 Task: Change the profileâs public visibility to on.
Action: Mouse moved to (798, 110)
Screenshot: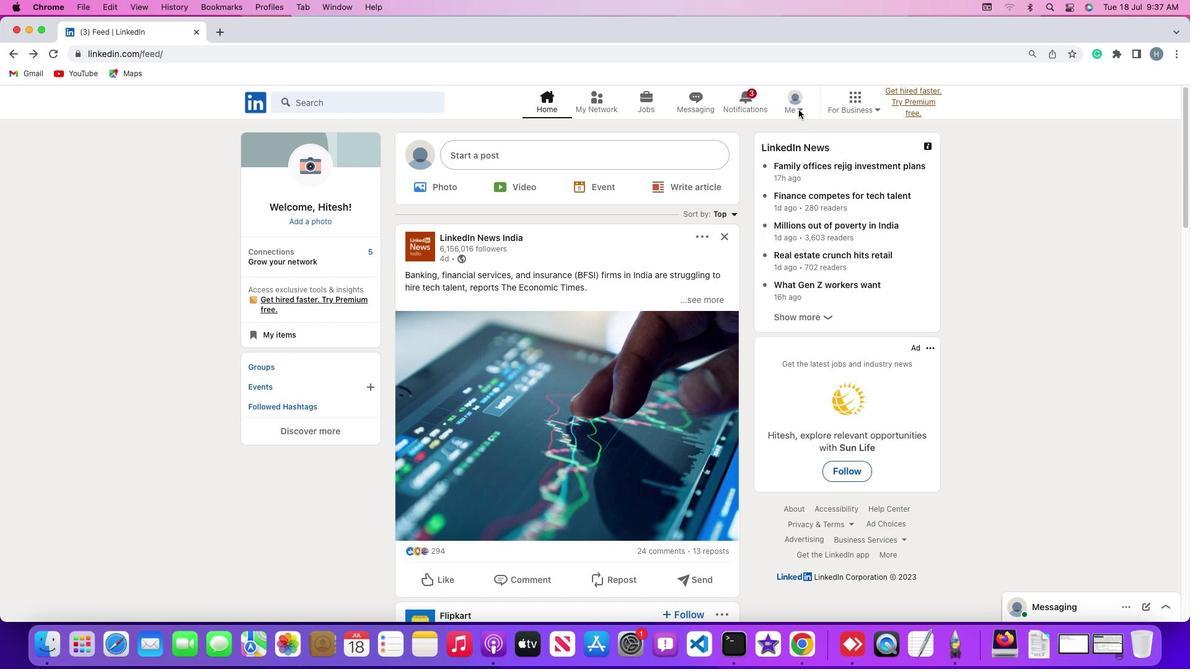 
Action: Mouse pressed left at (798, 110)
Screenshot: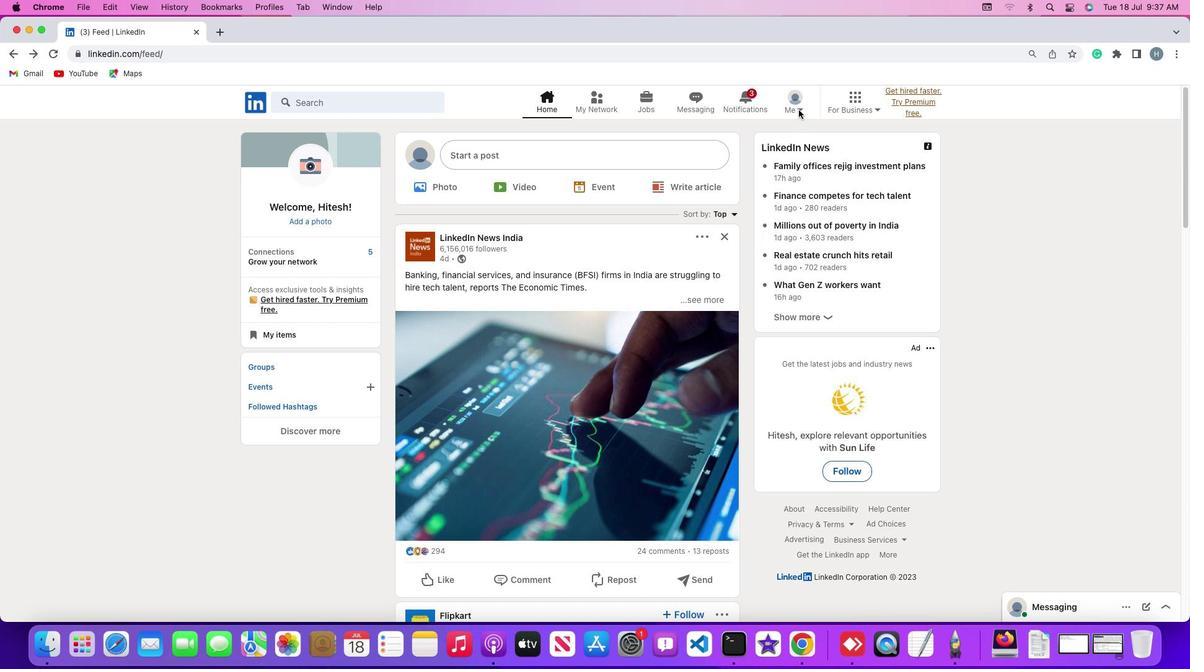 
Action: Mouse pressed left at (798, 110)
Screenshot: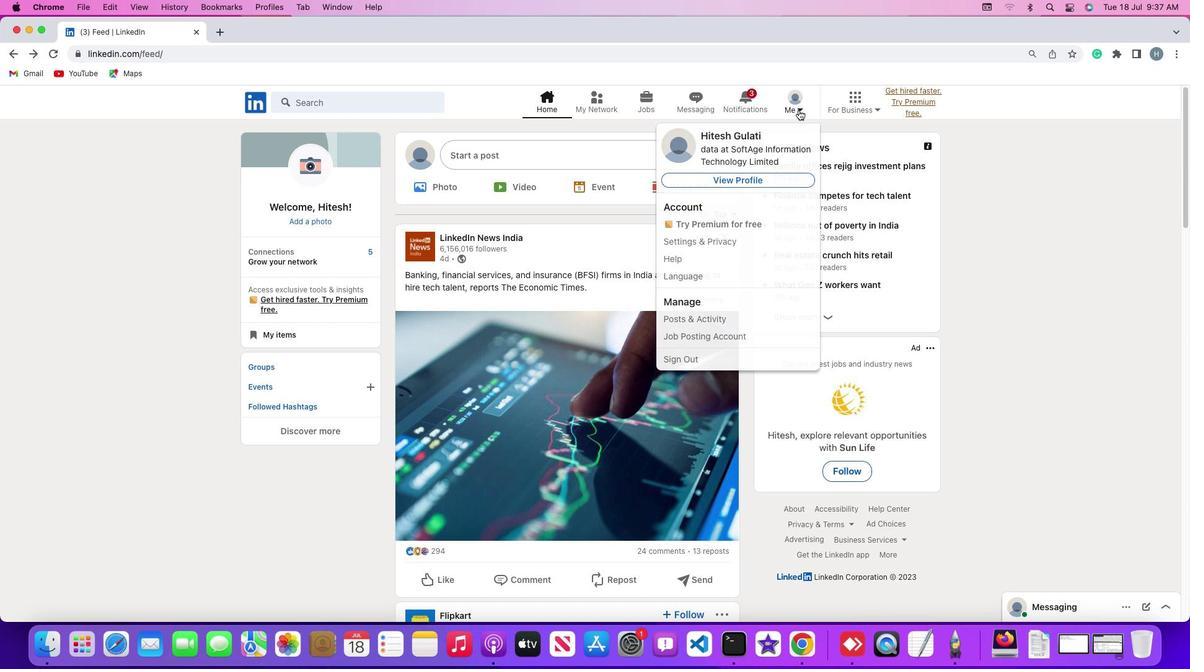 
Action: Mouse moved to (798, 109)
Screenshot: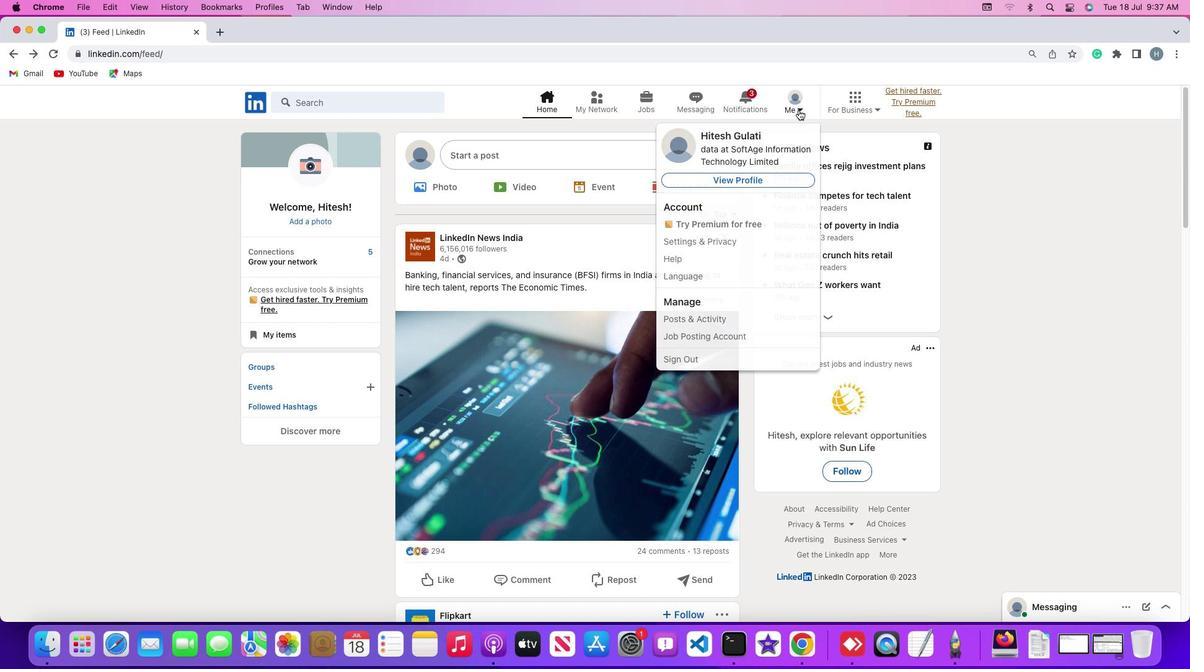 
Action: Mouse pressed left at (798, 109)
Screenshot: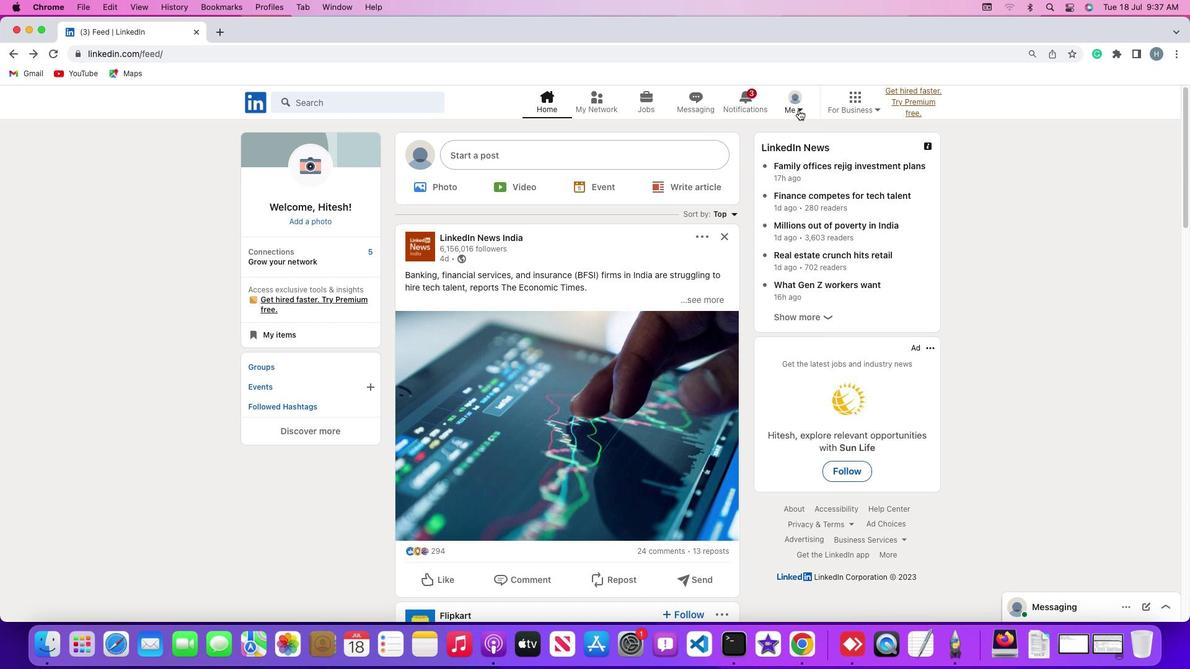 
Action: Mouse moved to (720, 239)
Screenshot: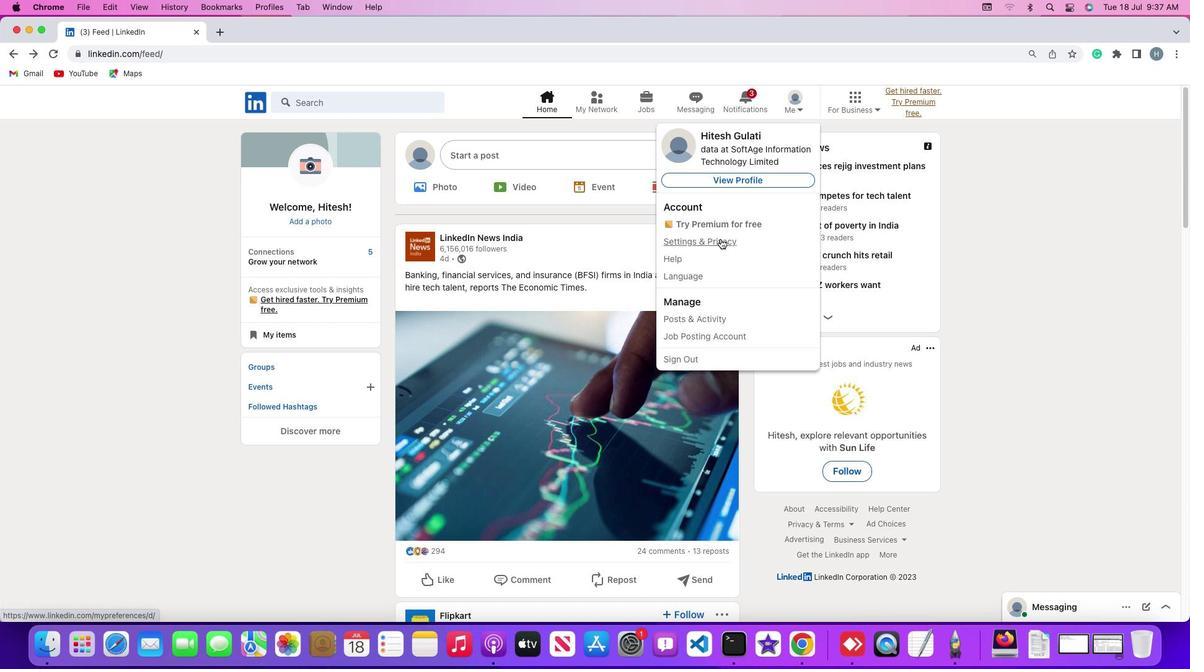 
Action: Mouse pressed left at (720, 239)
Screenshot: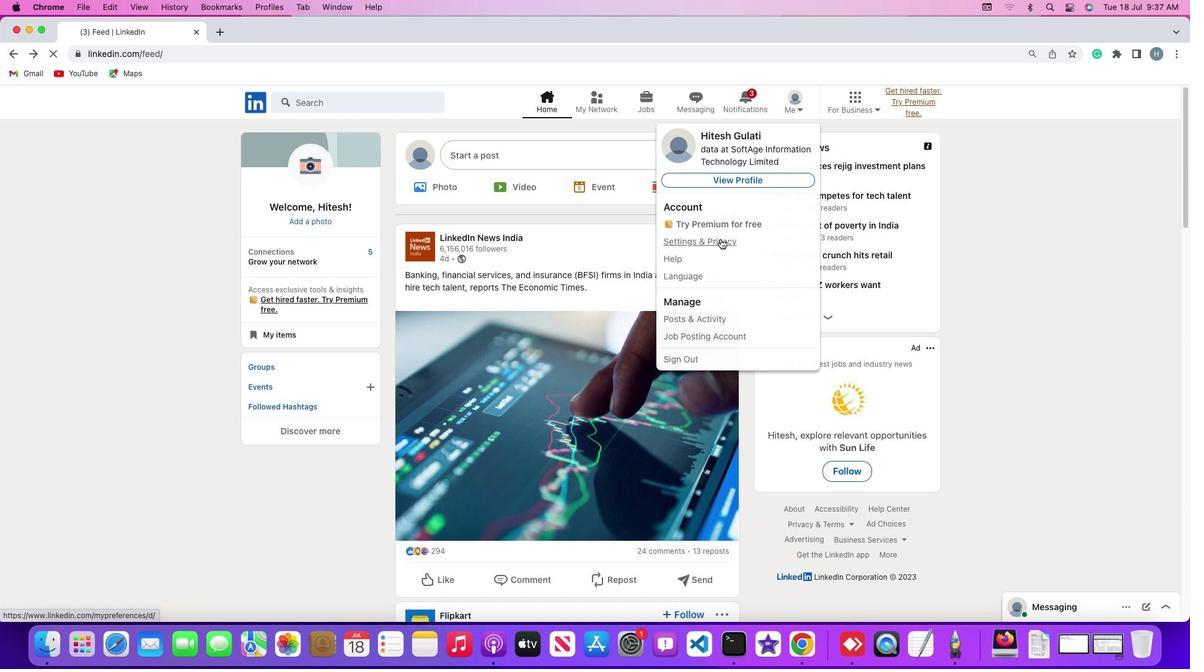 
Action: Mouse moved to (76, 283)
Screenshot: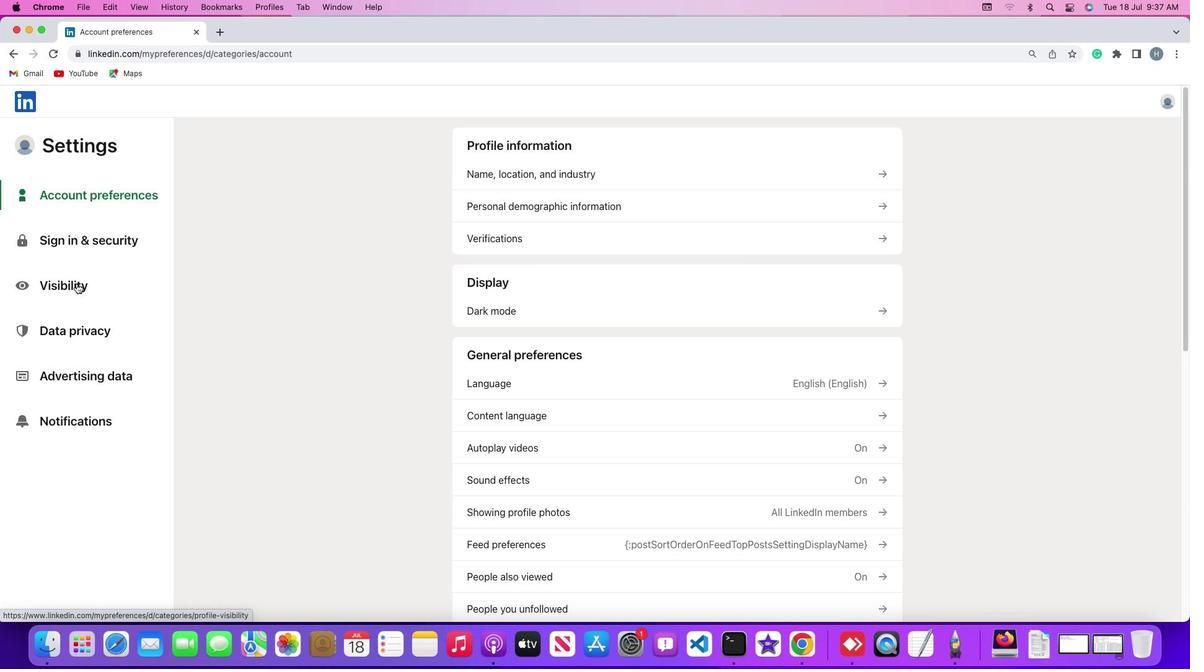 
Action: Mouse pressed left at (76, 283)
Screenshot: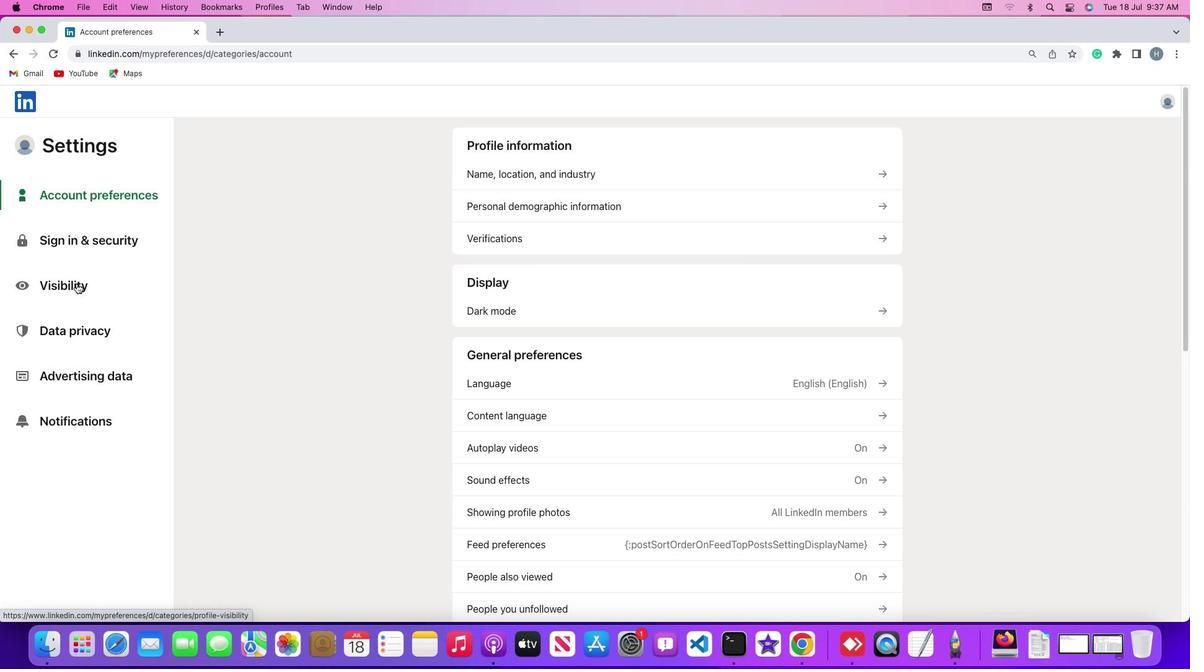 
Action: Mouse pressed left at (76, 283)
Screenshot: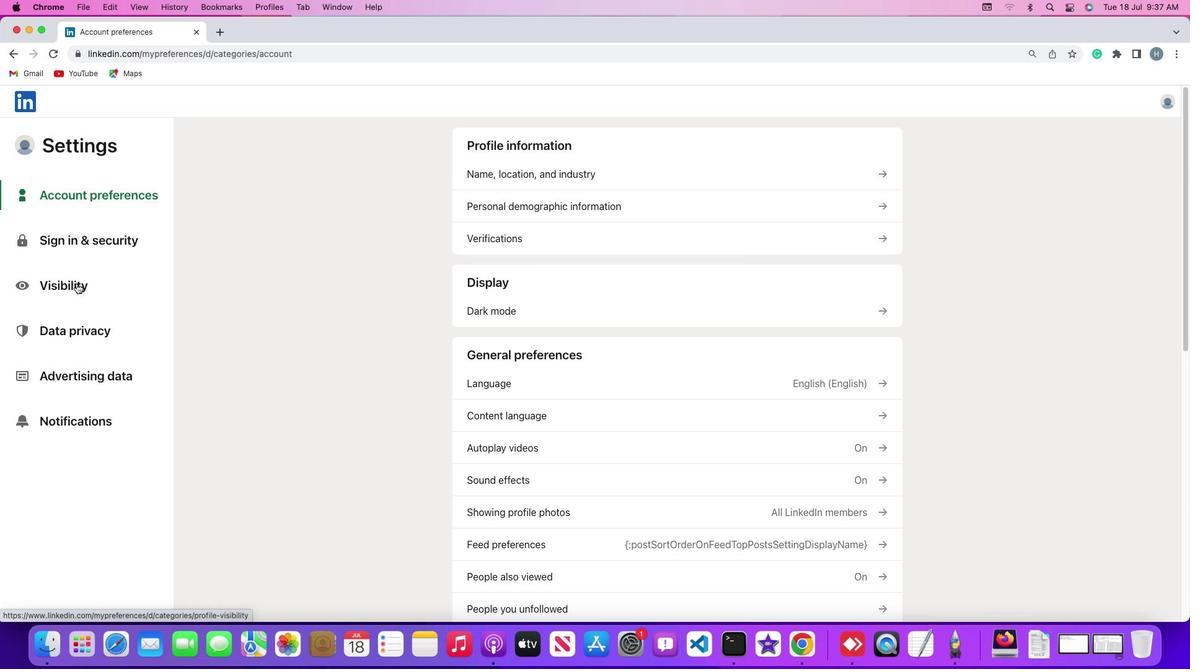 
Action: Mouse moved to (513, 208)
Screenshot: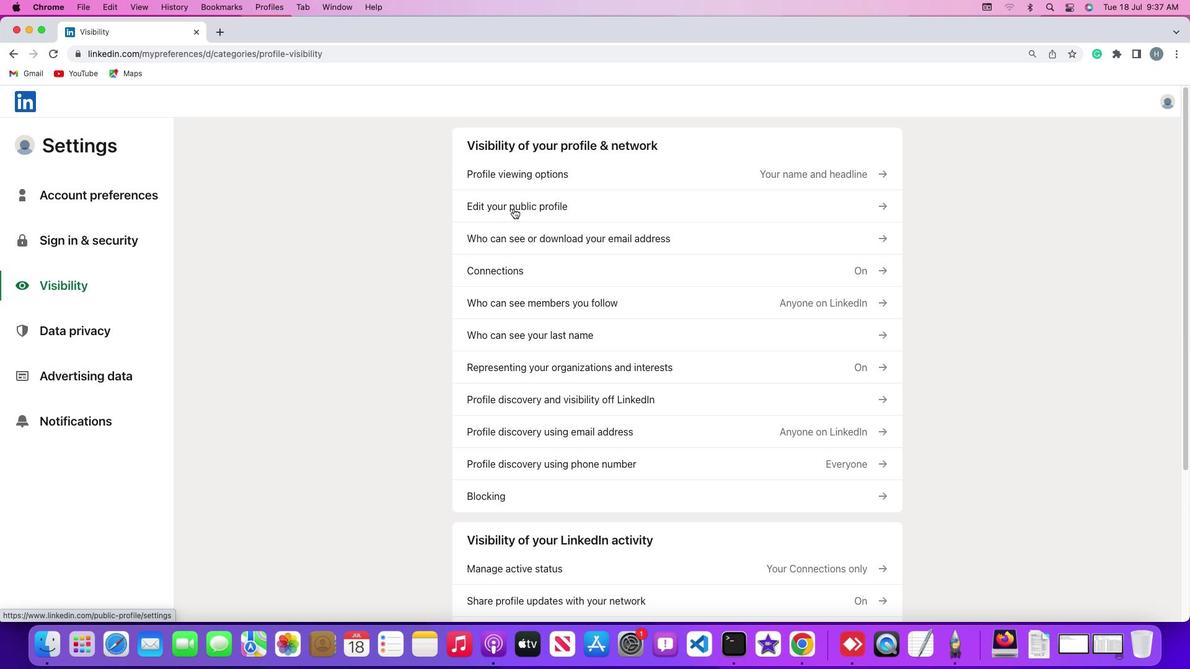 
Action: Mouse pressed left at (513, 208)
Screenshot: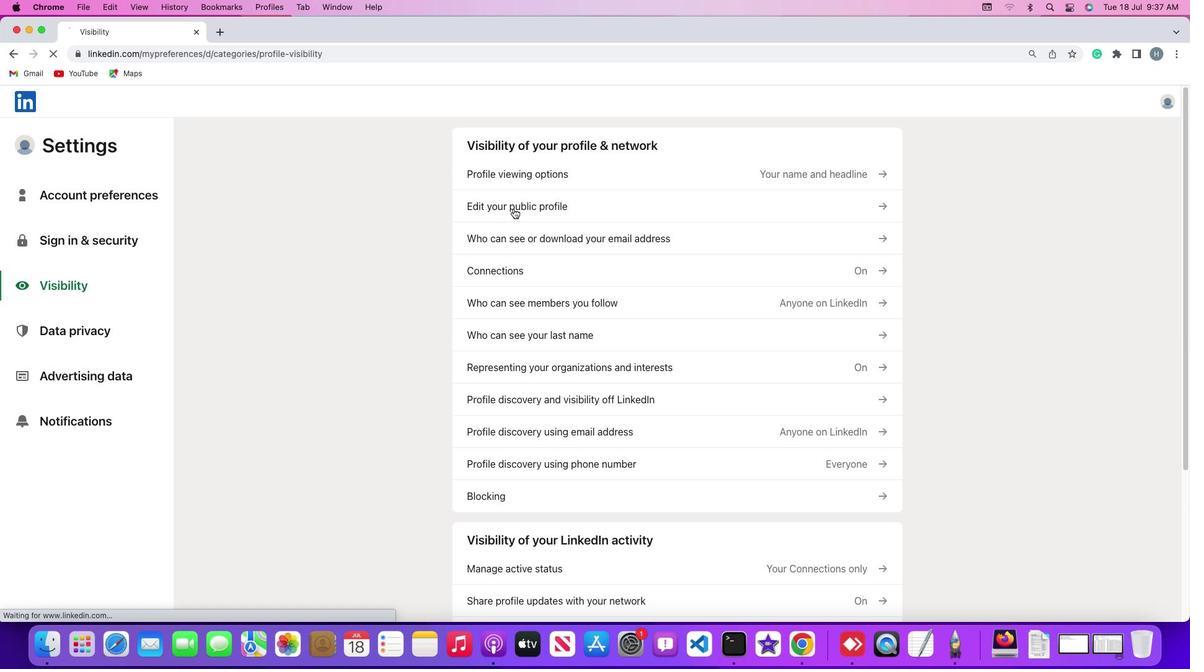 
Action: Mouse moved to (913, 438)
Screenshot: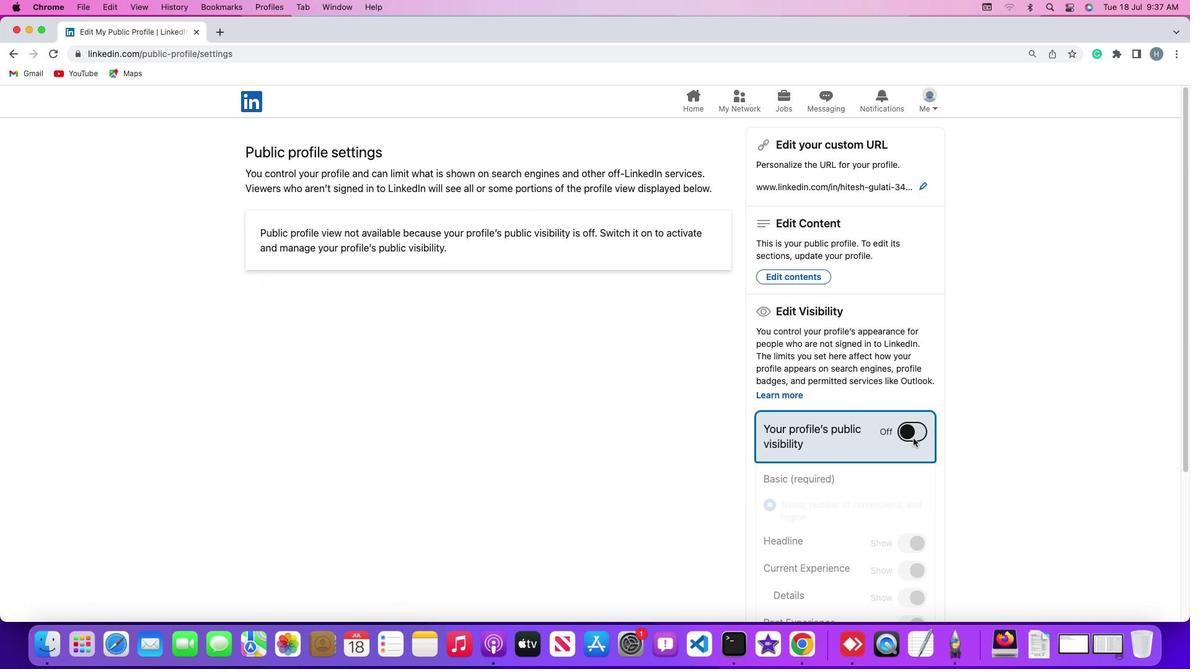 
Action: Mouse pressed left at (913, 438)
Screenshot: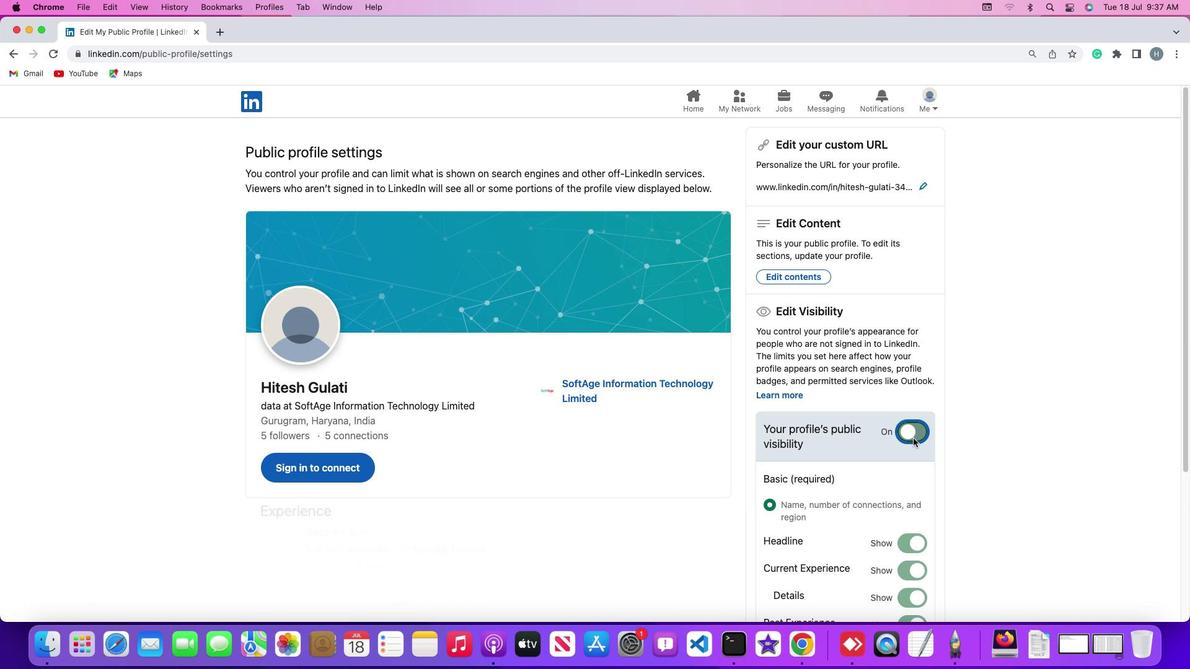 
